 Task: Use the formula "CHISQ.INV" in spreadsheet "Project portfolio".
Action: Mouse moved to (247, 238)
Screenshot: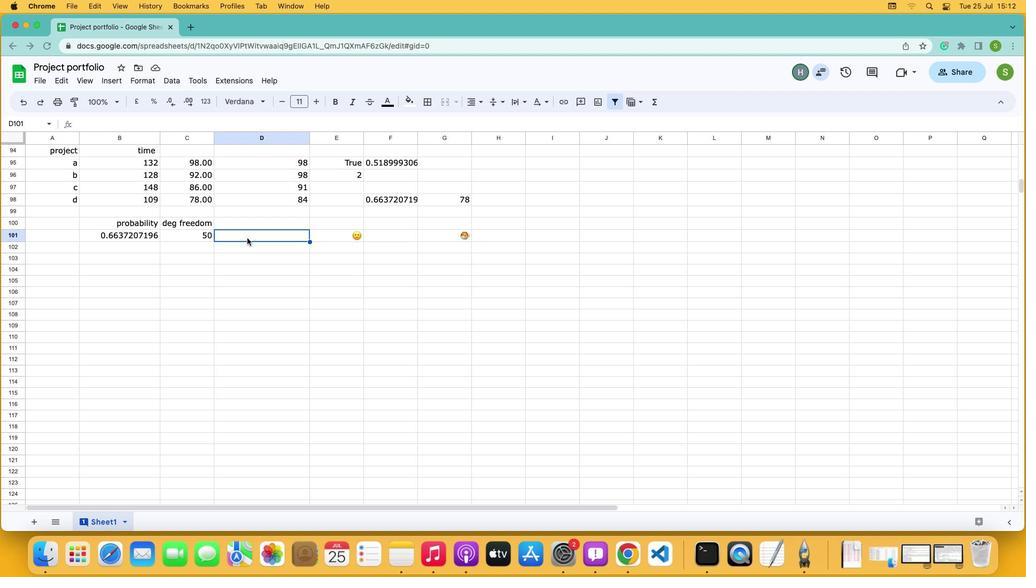 
Action: Mouse pressed left at (247, 238)
Screenshot: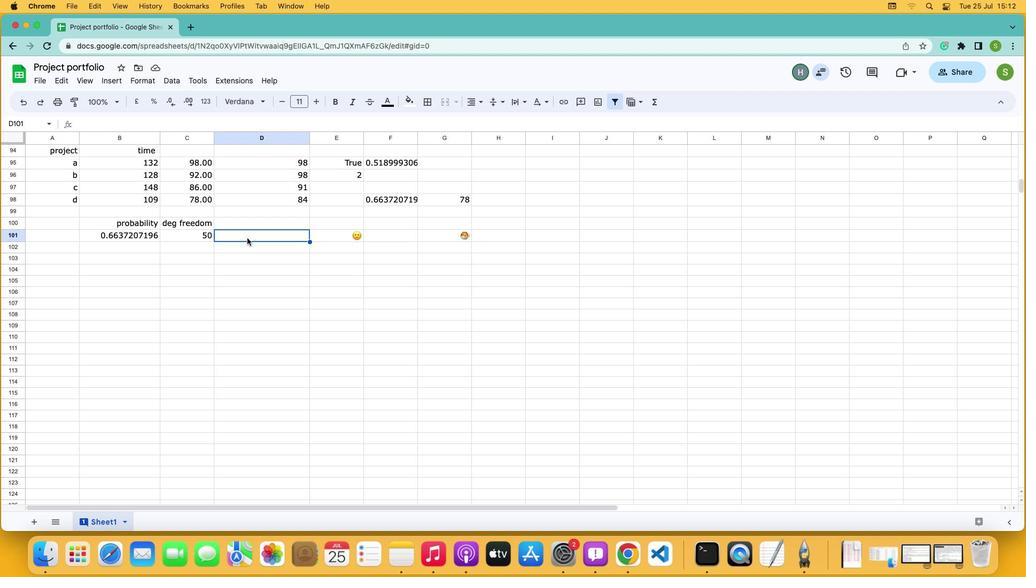 
Action: Mouse moved to (658, 101)
Screenshot: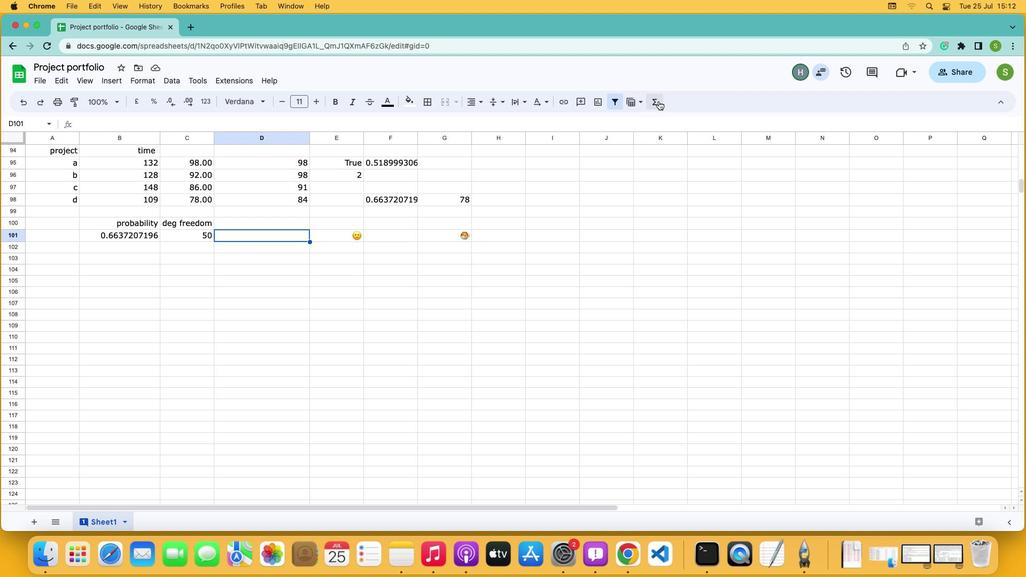 
Action: Mouse pressed left at (658, 101)
Screenshot: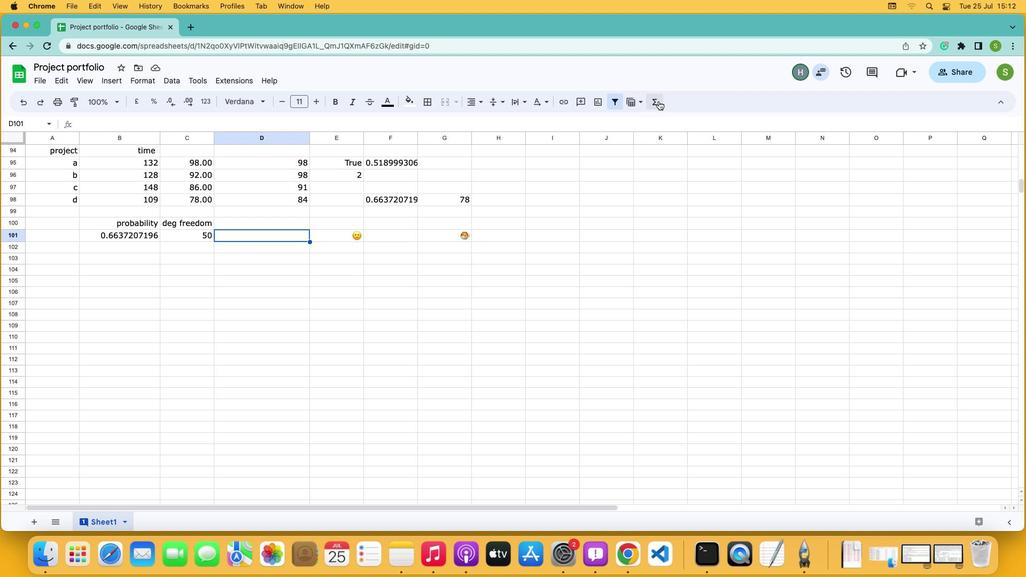 
Action: Mouse moved to (673, 218)
Screenshot: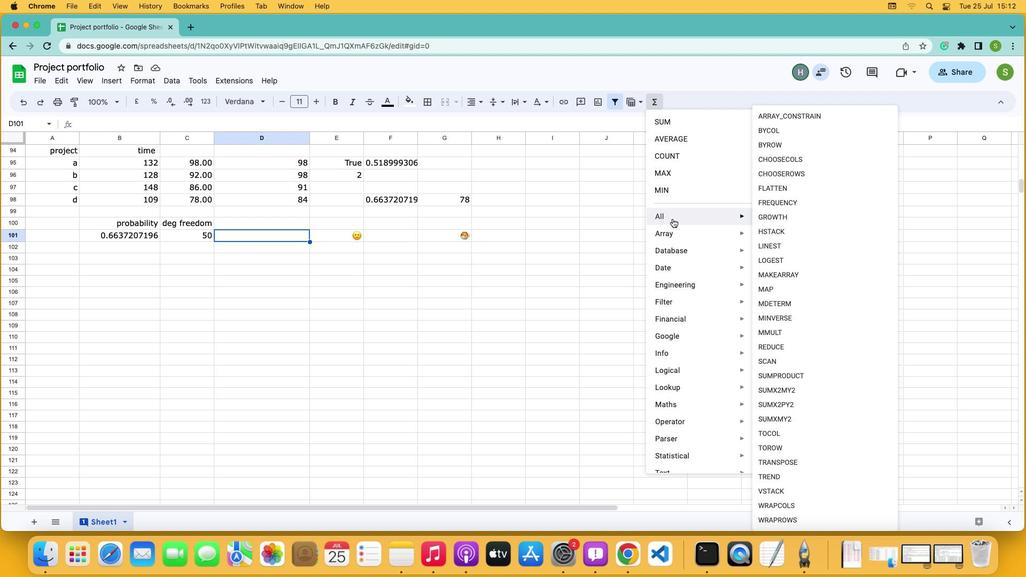 
Action: Mouse pressed left at (673, 218)
Screenshot: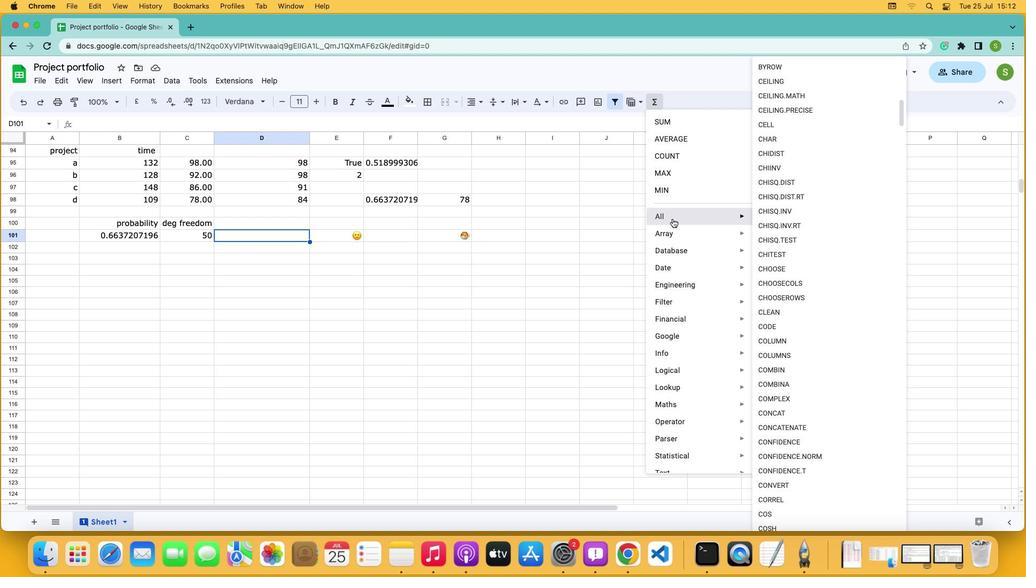 
Action: Mouse moved to (773, 213)
Screenshot: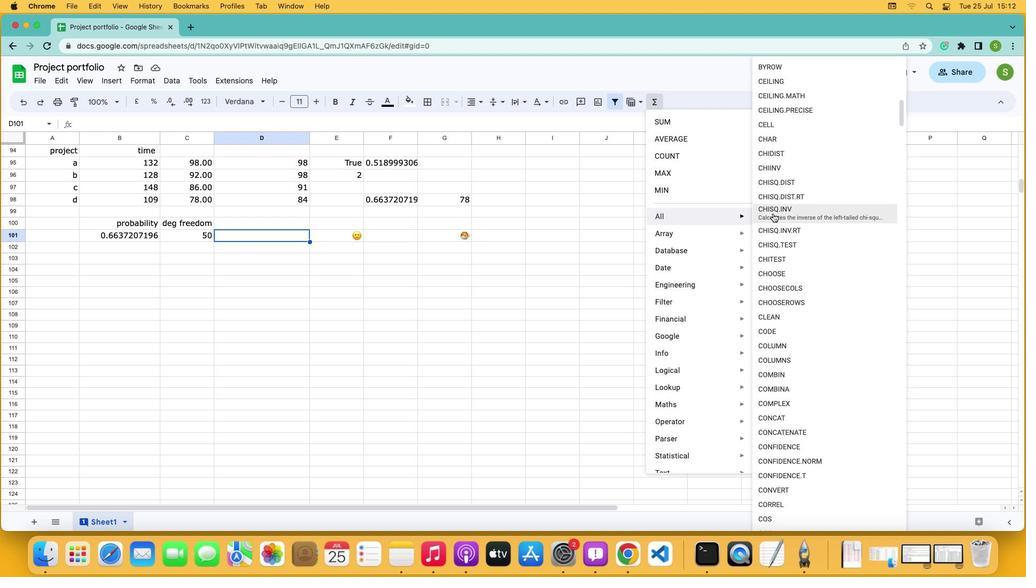 
Action: Mouse pressed left at (773, 213)
Screenshot: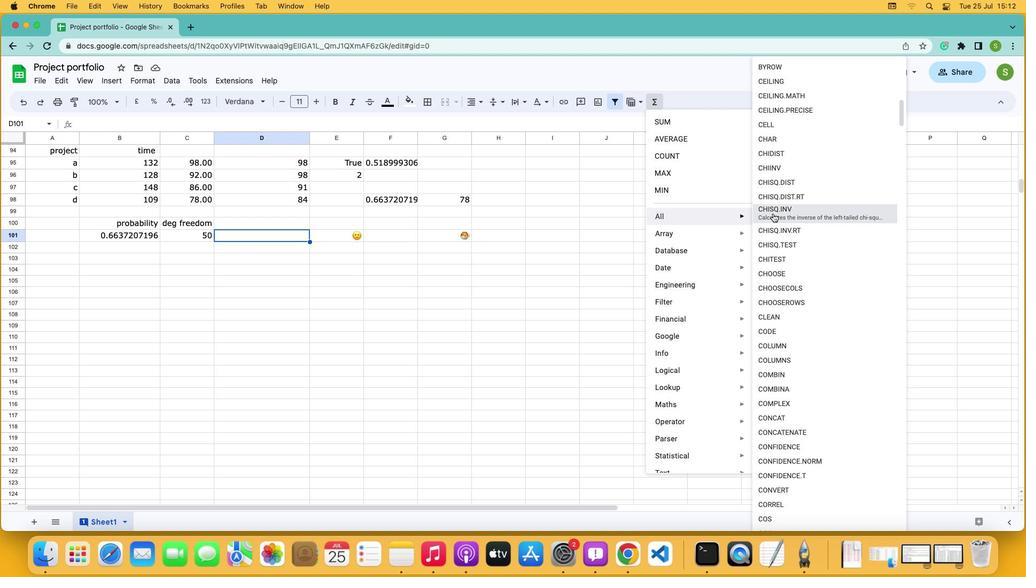 
Action: Mouse moved to (134, 233)
Screenshot: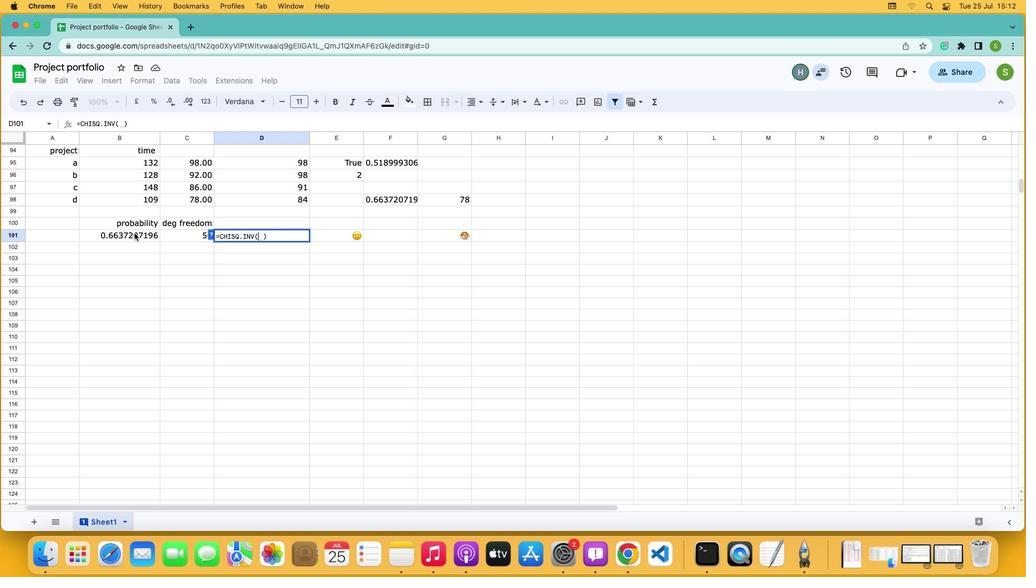 
Action: Mouse pressed left at (134, 233)
Screenshot: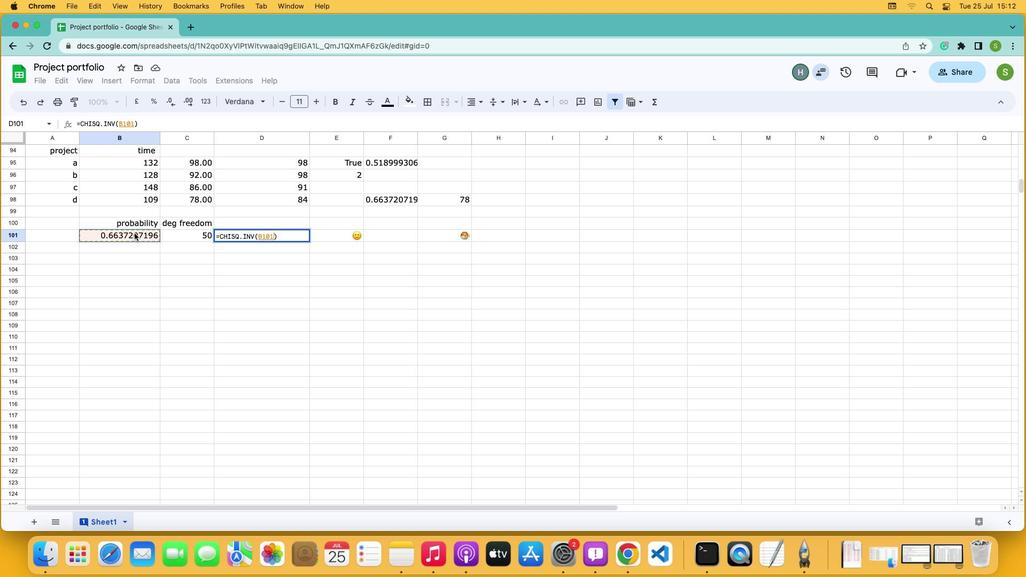
Action: Key pressed ','
Screenshot: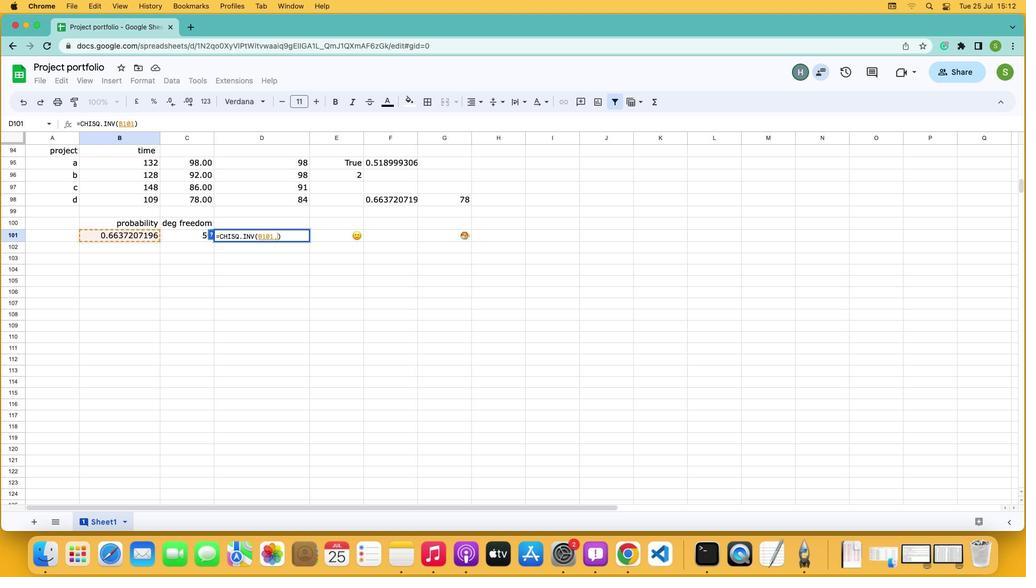 
Action: Mouse moved to (195, 235)
Screenshot: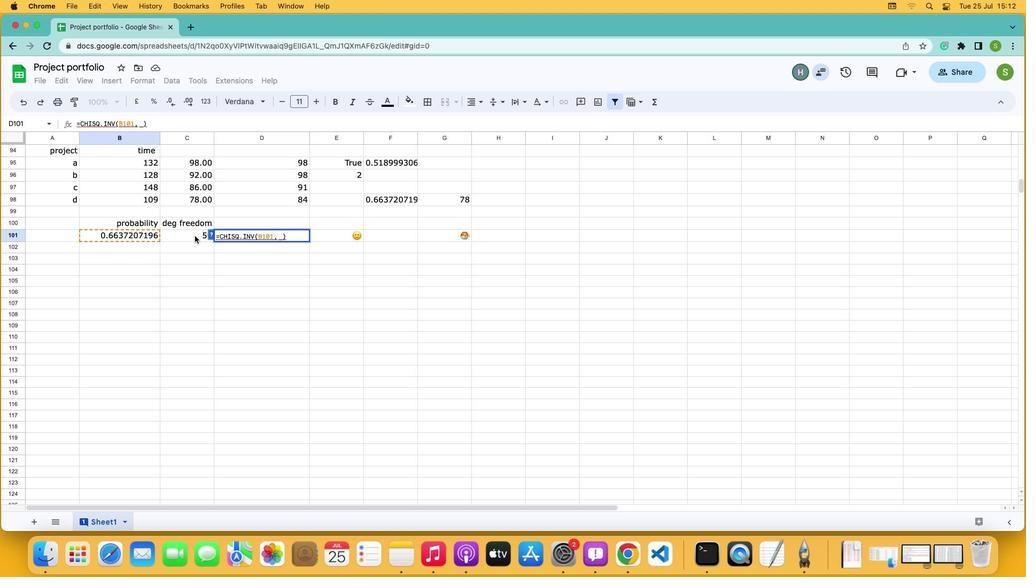 
Action: Mouse pressed left at (195, 235)
Screenshot: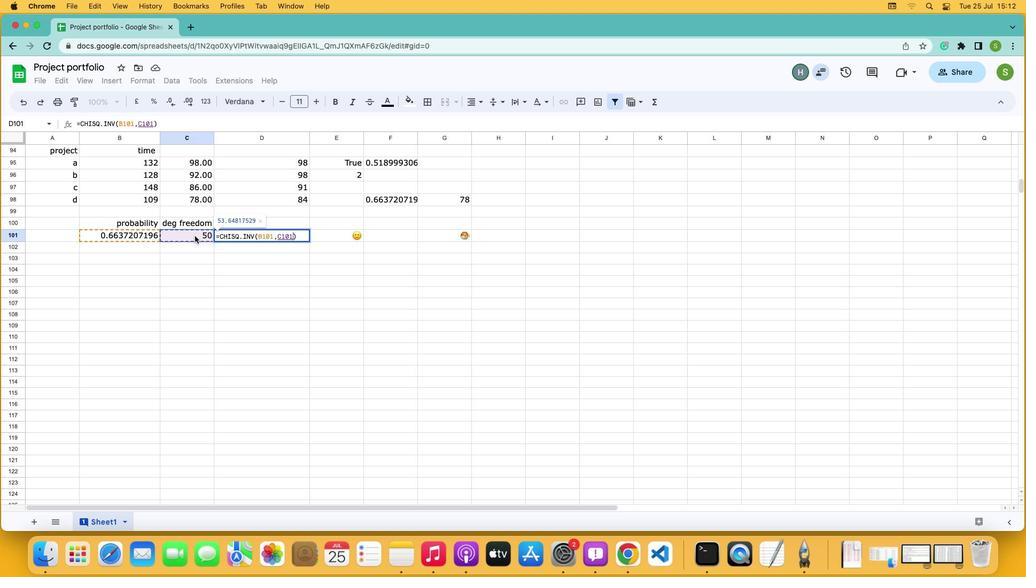 
Action: Key pressed Key.enter
Screenshot: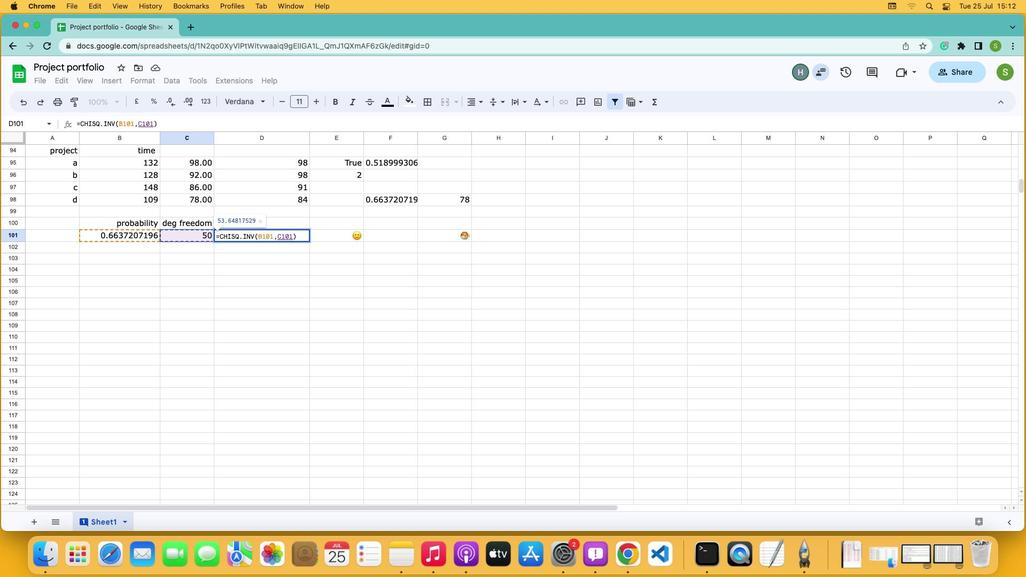 
